 Task: Add a column "Priority".
Action: Mouse moved to (526, 329)
Screenshot: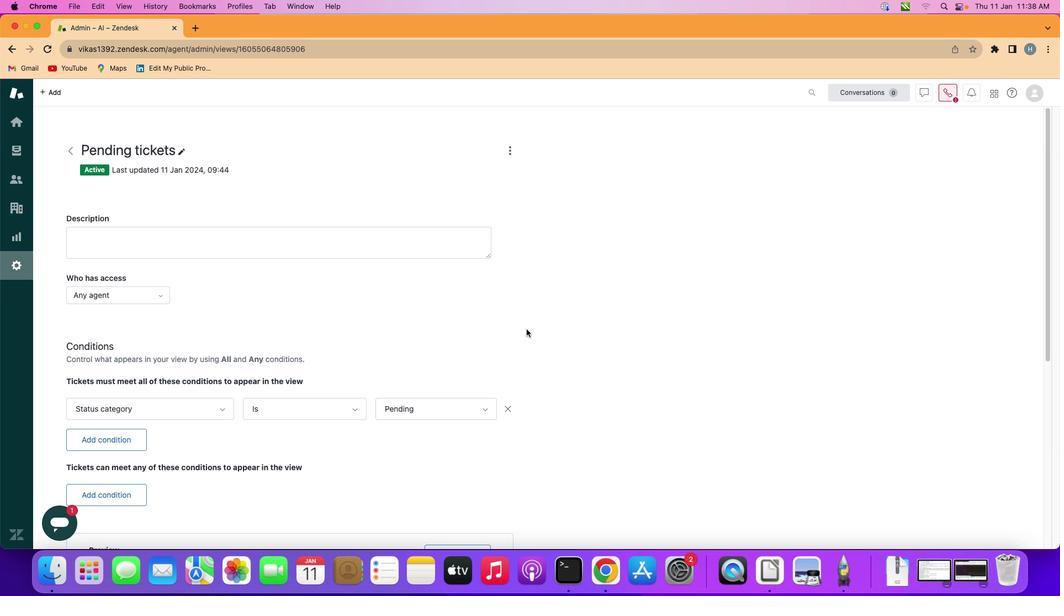 
Action: Mouse scrolled (526, 329) with delta (0, 0)
Screenshot: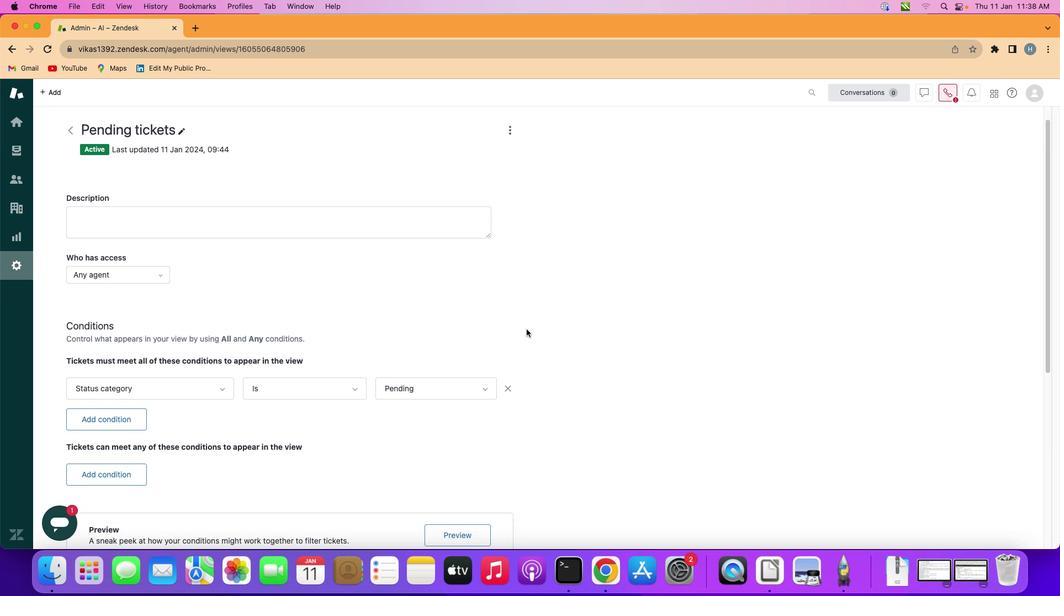 
Action: Mouse scrolled (526, 329) with delta (0, 0)
Screenshot: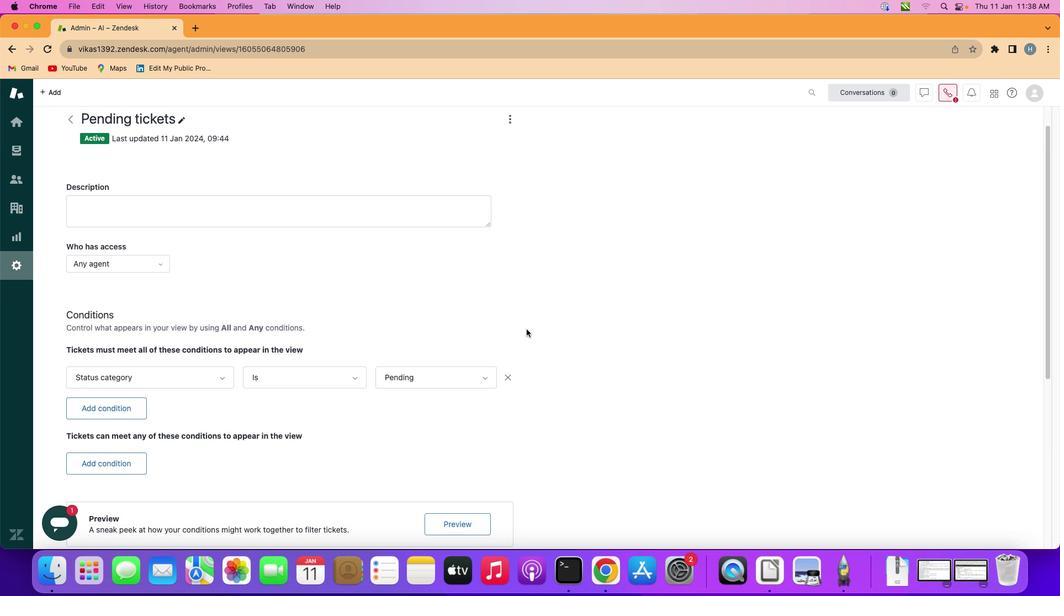 
Action: Mouse scrolled (526, 329) with delta (0, 0)
Screenshot: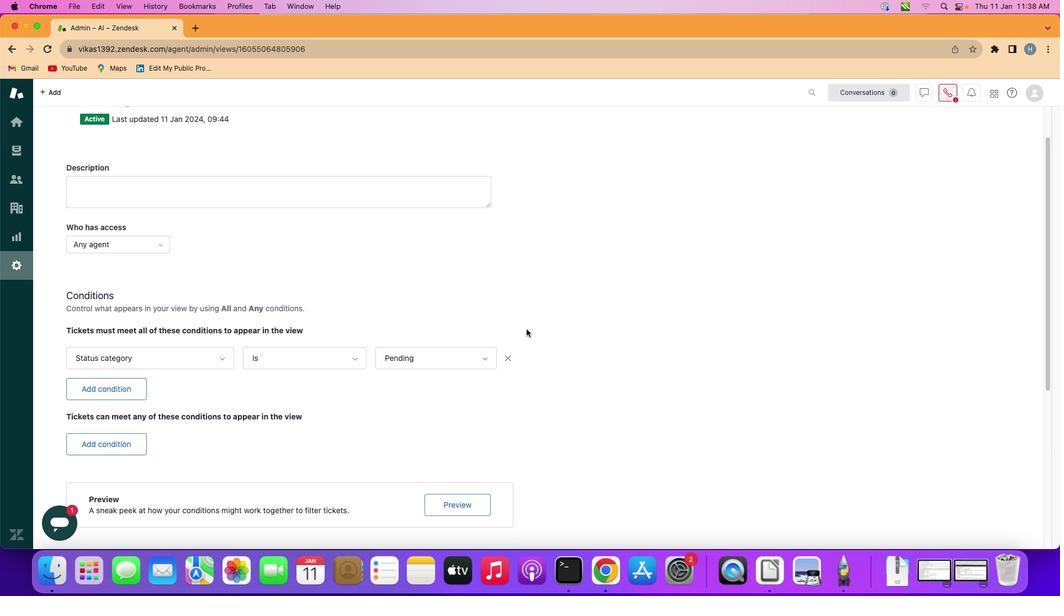 
Action: Mouse scrolled (526, 329) with delta (0, 0)
Screenshot: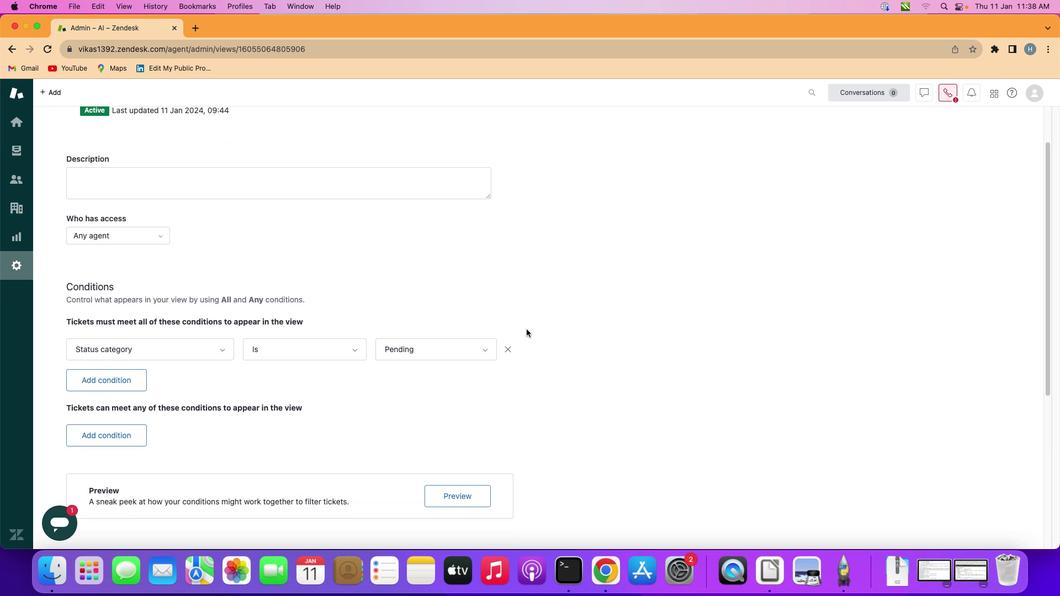 
Action: Mouse scrolled (526, 329) with delta (0, -1)
Screenshot: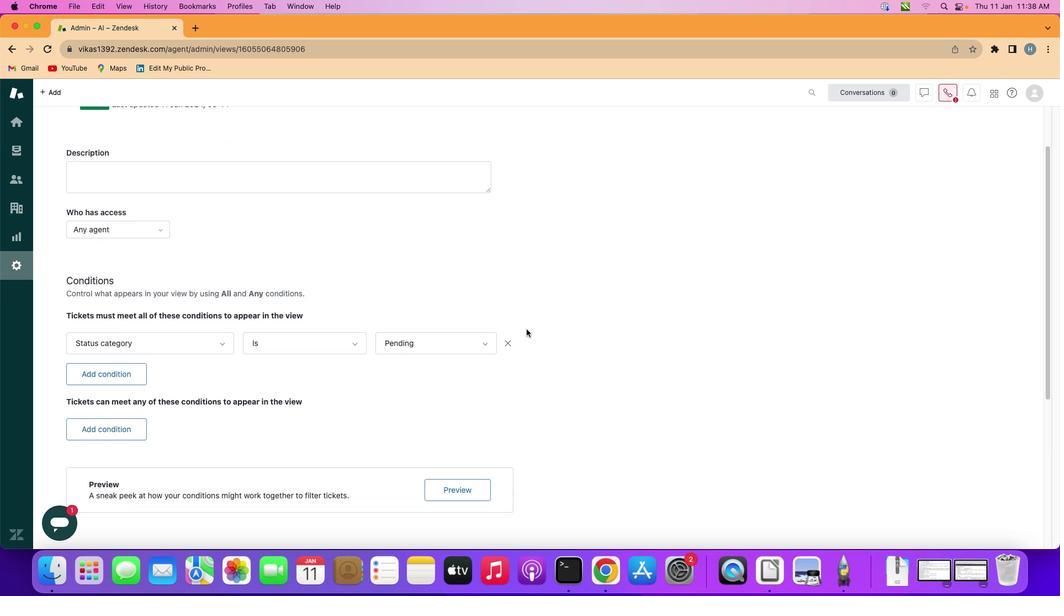 
Action: Mouse moved to (527, 329)
Screenshot: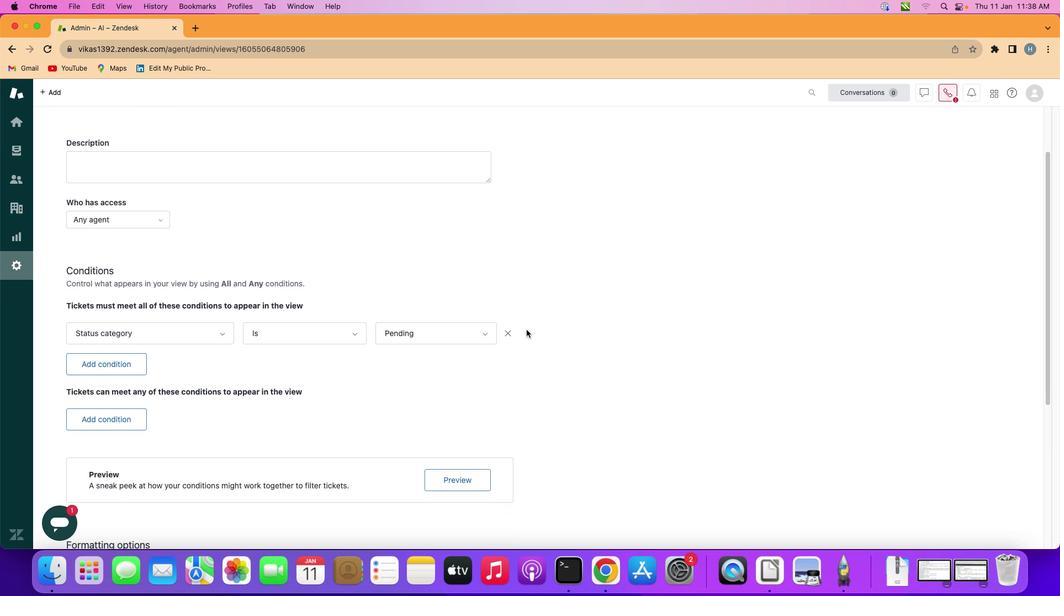 
Action: Mouse scrolled (527, 329) with delta (0, 0)
Screenshot: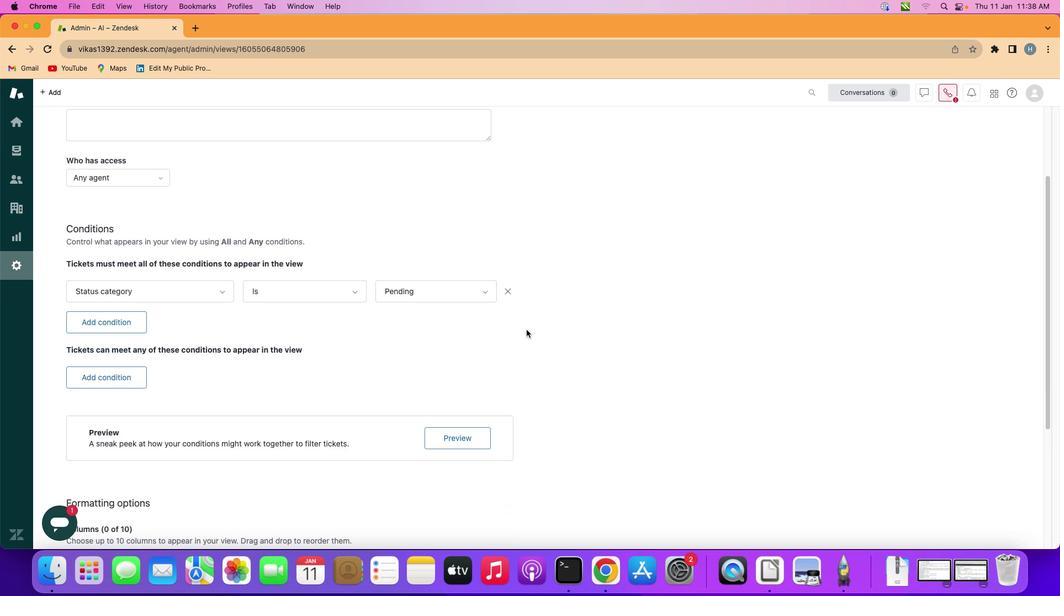 
Action: Mouse scrolled (527, 329) with delta (0, 0)
Screenshot: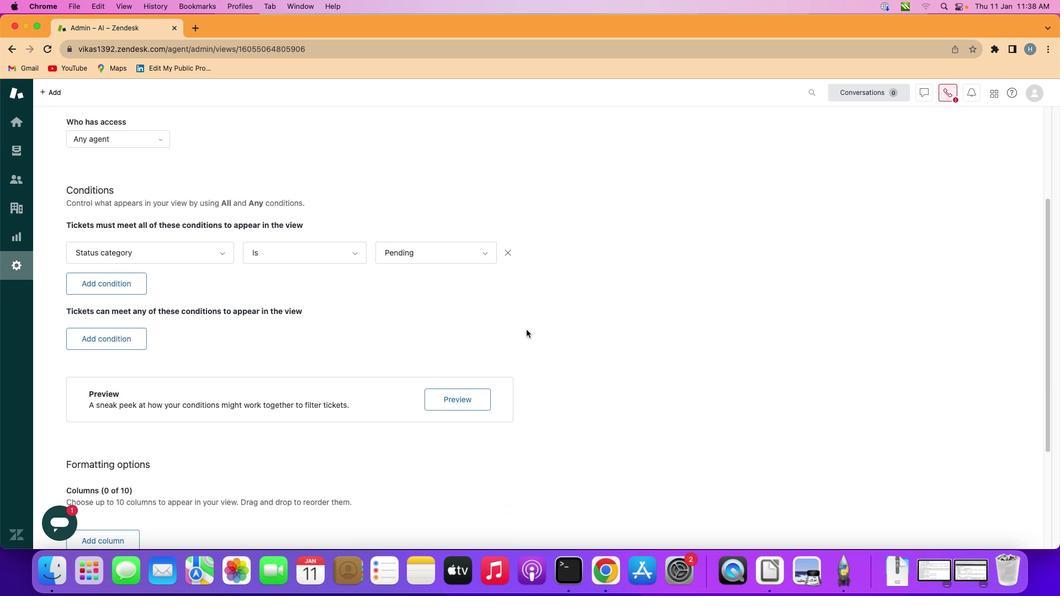 
Action: Mouse scrolled (527, 329) with delta (0, -1)
Screenshot: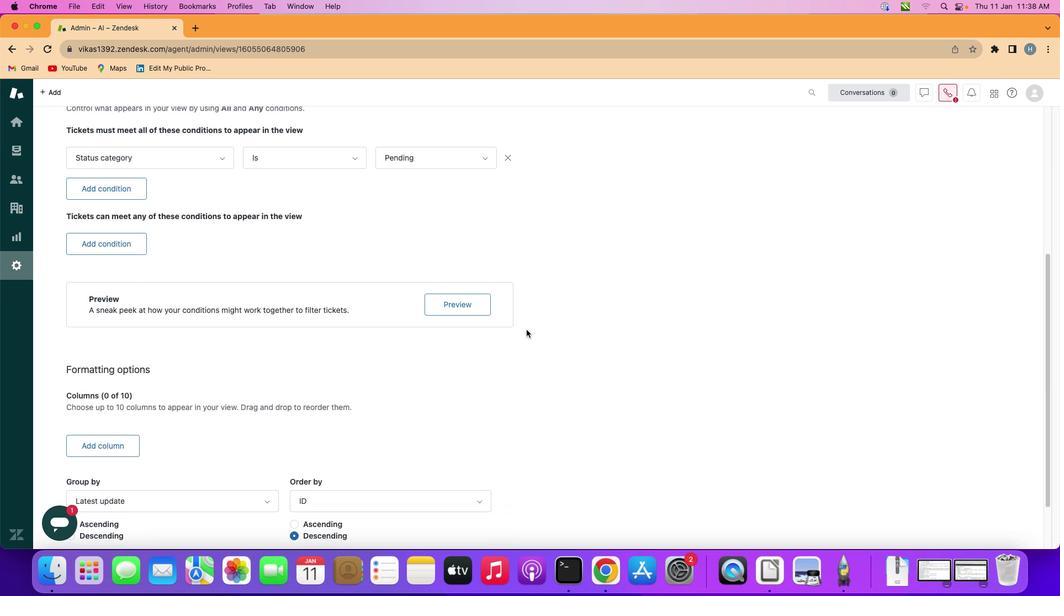 
Action: Mouse scrolled (527, 329) with delta (0, -1)
Screenshot: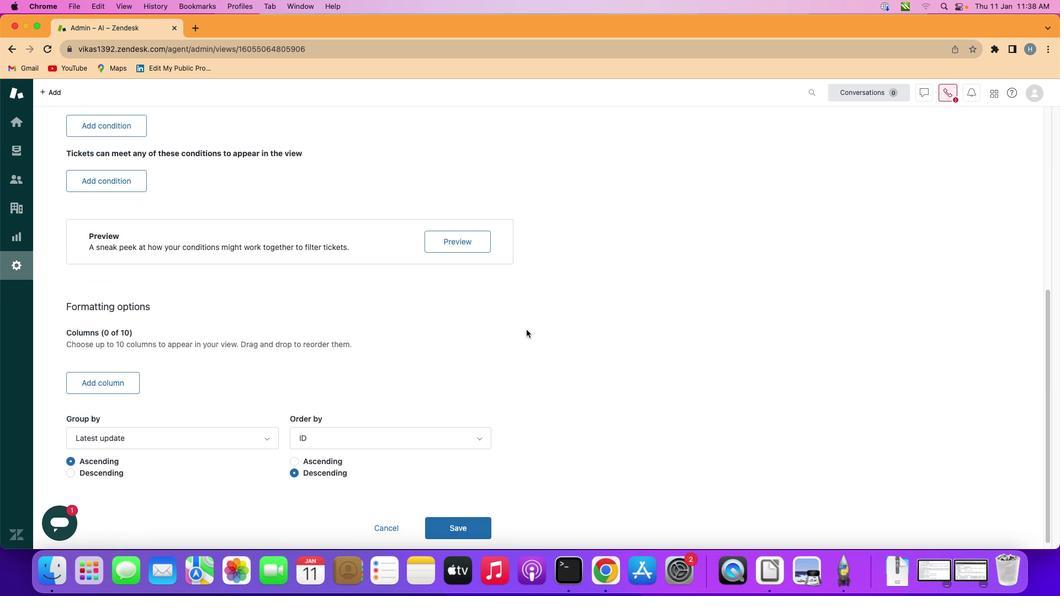 
Action: Mouse scrolled (527, 329) with delta (0, -2)
Screenshot: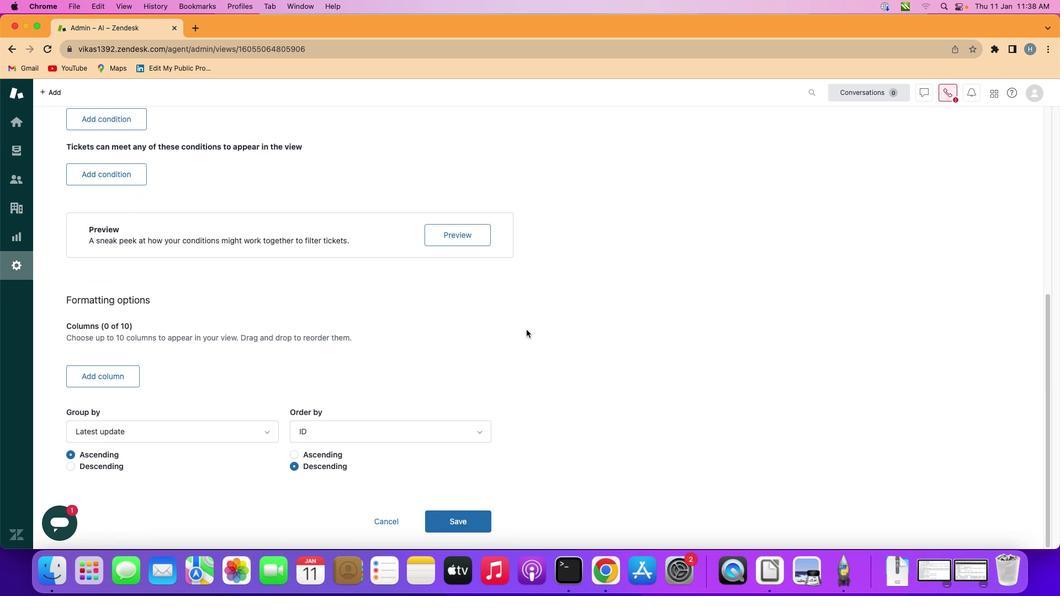 
Action: Mouse scrolled (527, 329) with delta (0, -2)
Screenshot: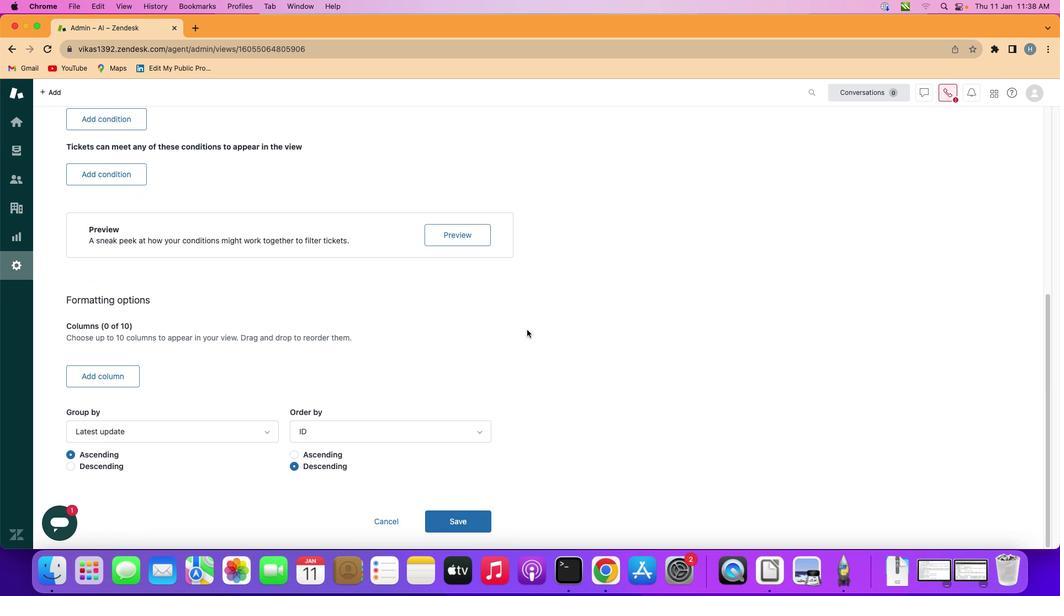 
Action: Mouse scrolled (527, 329) with delta (0, -2)
Screenshot: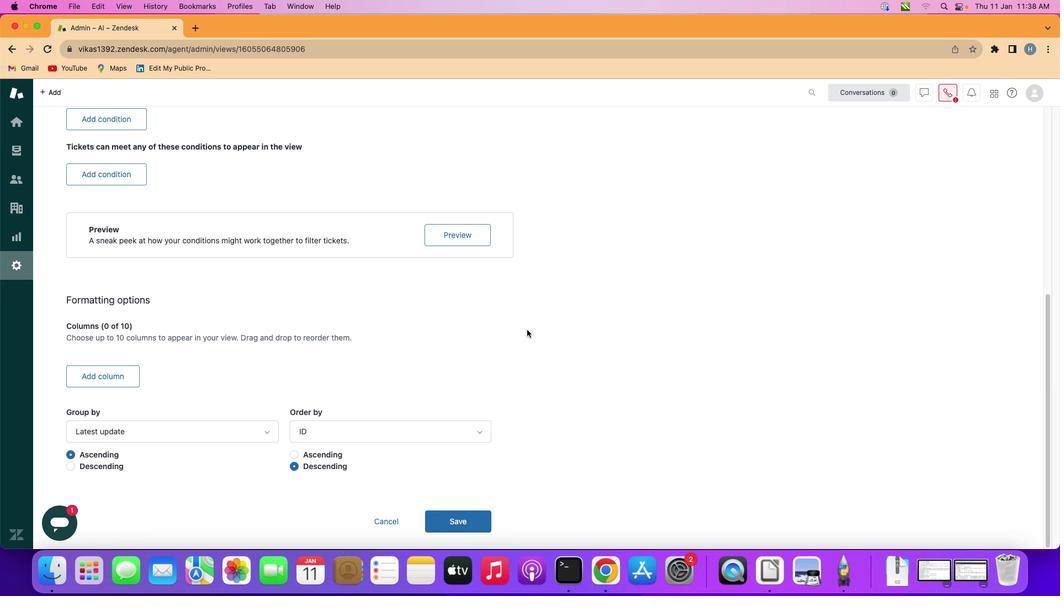 
Action: Mouse moved to (528, 329)
Screenshot: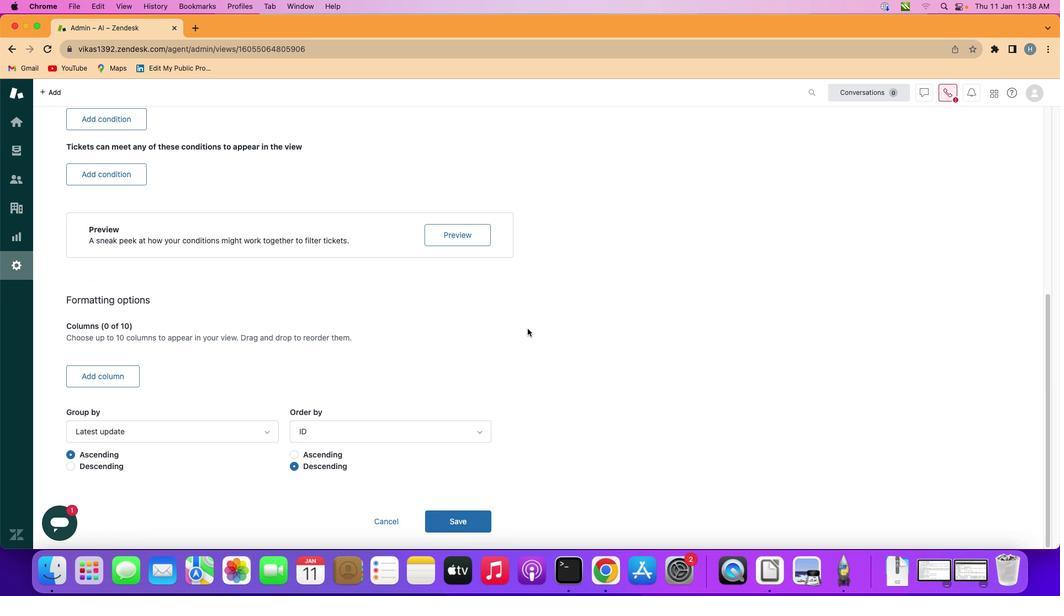
Action: Mouse scrolled (528, 329) with delta (0, 0)
Screenshot: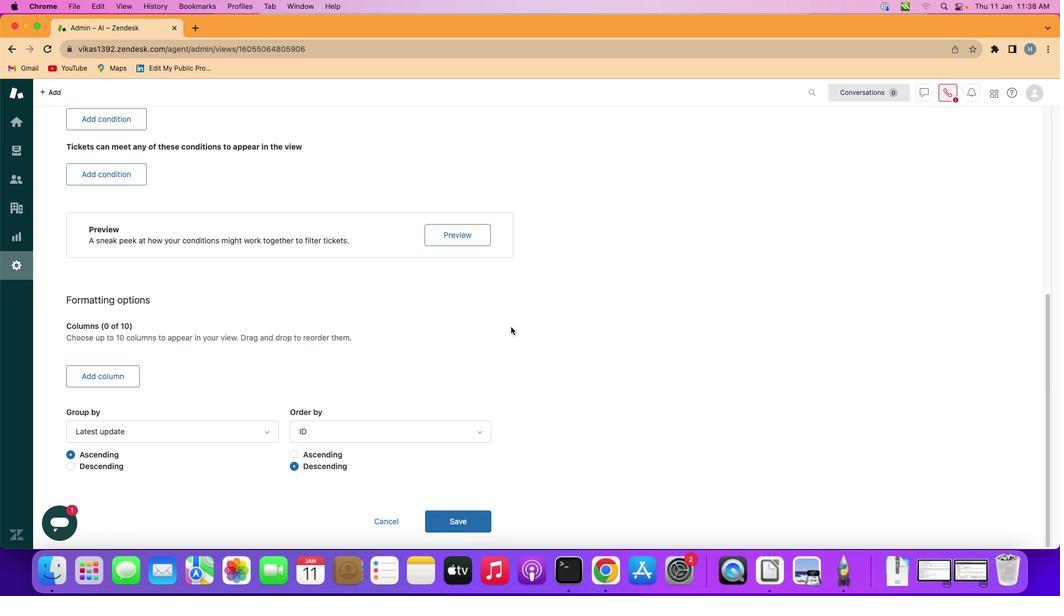 
Action: Mouse scrolled (528, 329) with delta (0, 0)
Screenshot: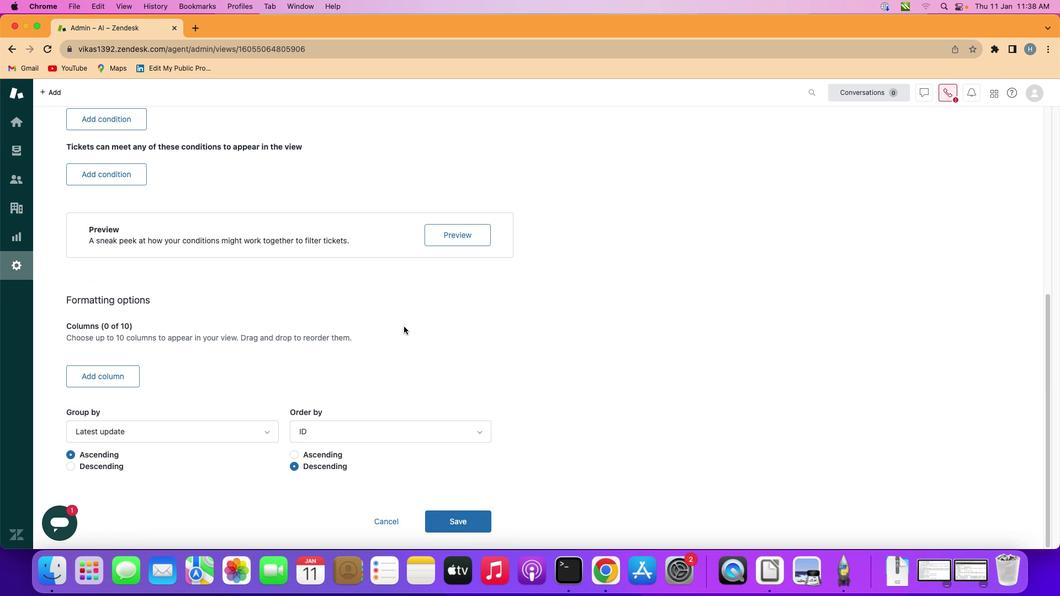 
Action: Mouse scrolled (528, 329) with delta (0, 0)
Screenshot: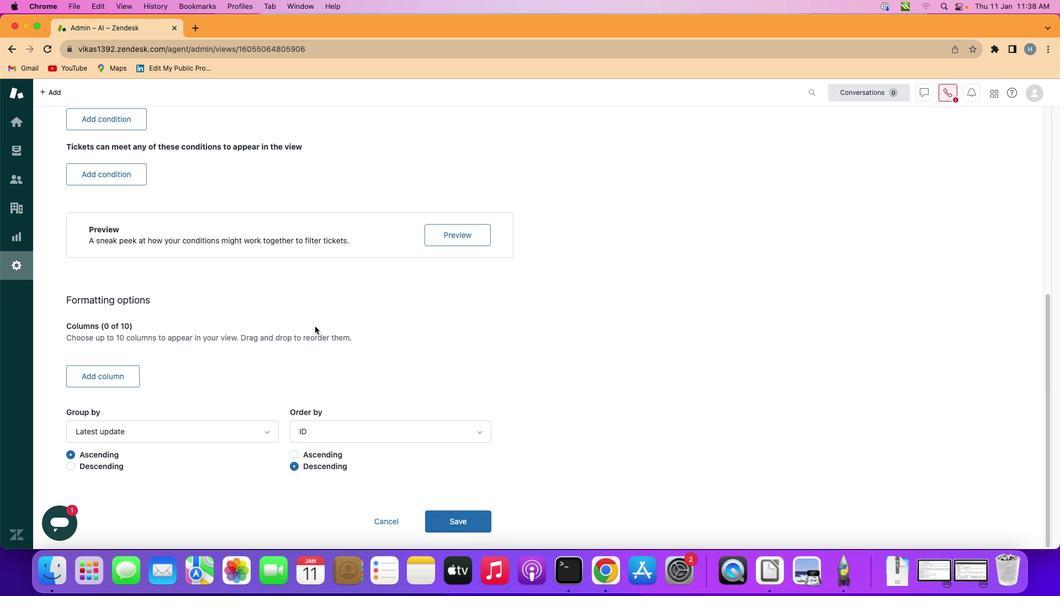
Action: Mouse moved to (104, 368)
Screenshot: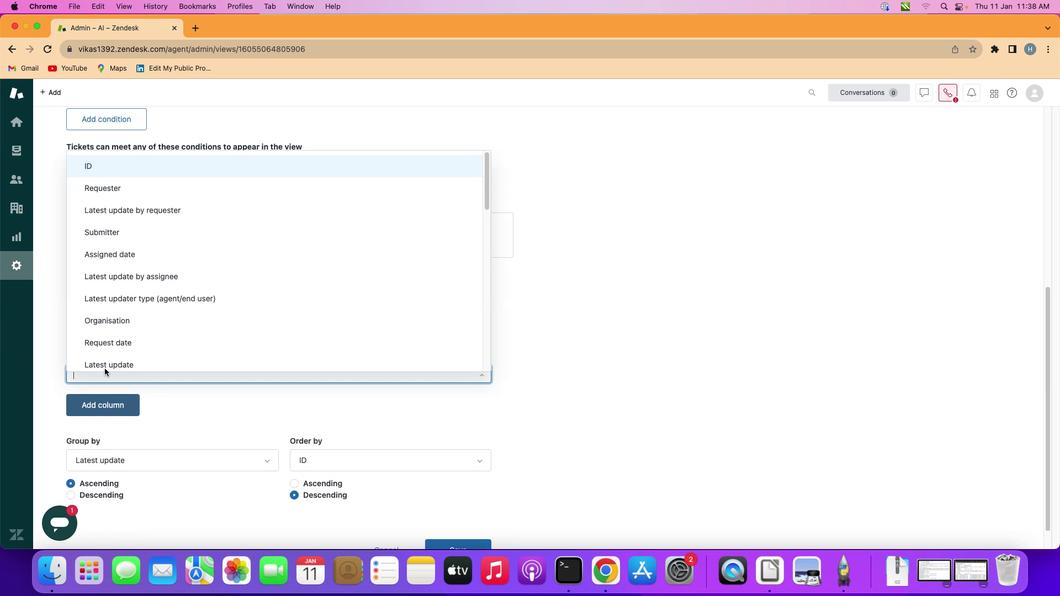 
Action: Mouse pressed left at (104, 368)
Screenshot: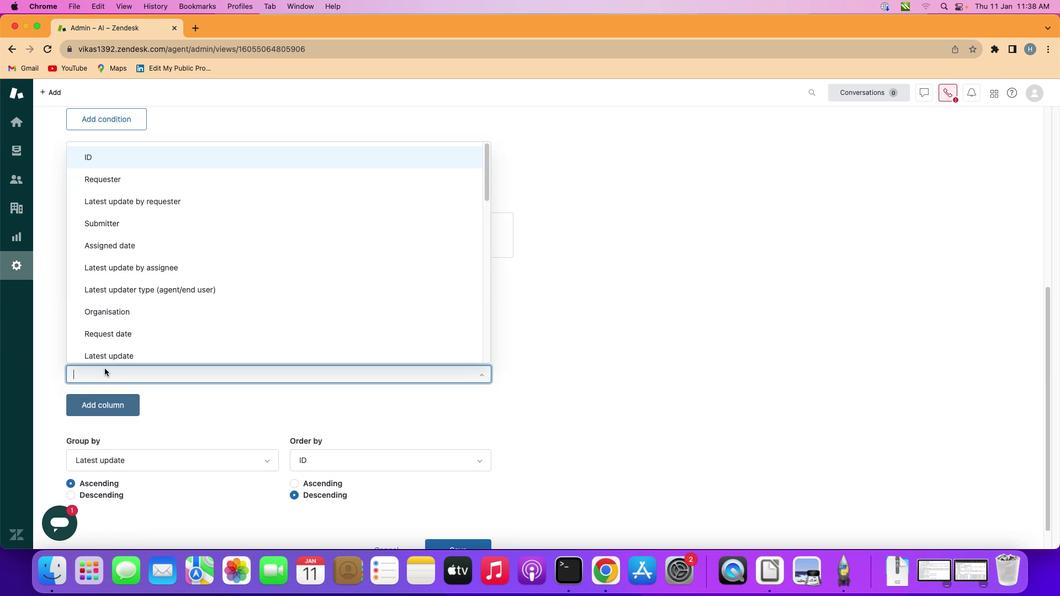 
Action: Mouse moved to (219, 314)
Screenshot: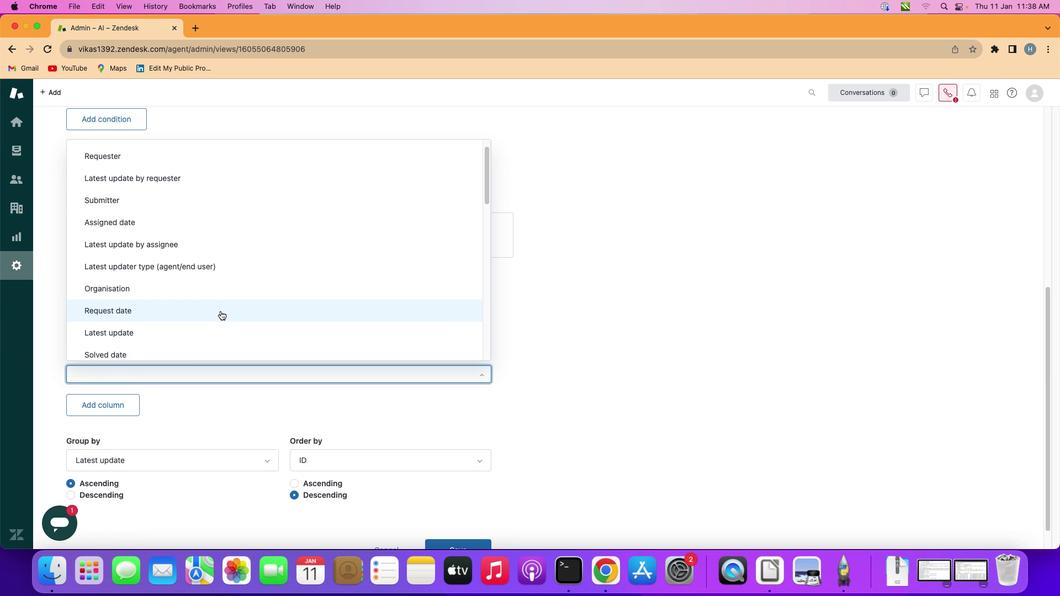 
Action: Mouse scrolled (219, 314) with delta (0, 0)
Screenshot: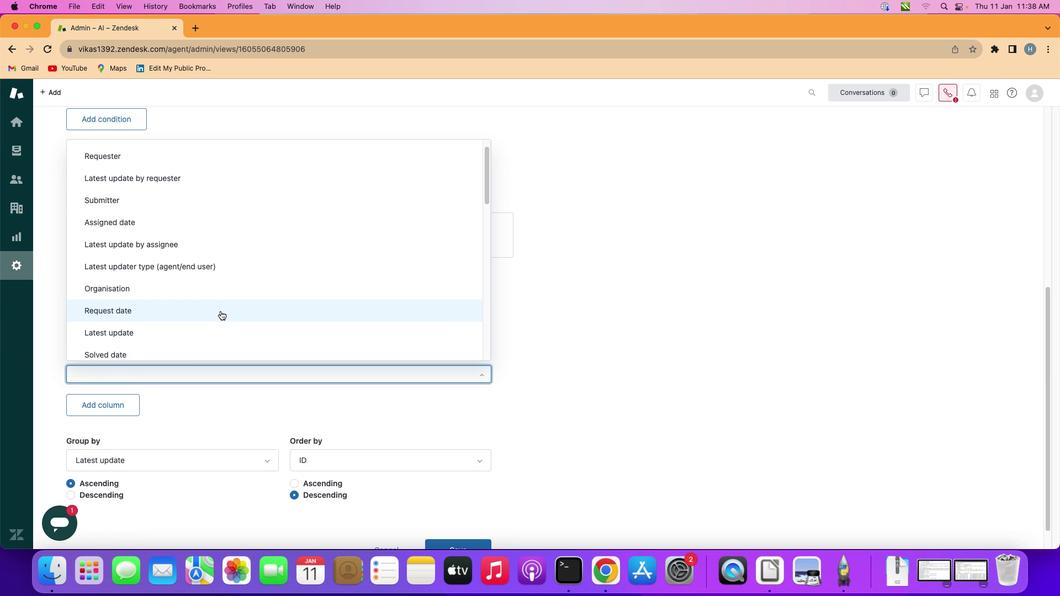 
Action: Mouse scrolled (219, 314) with delta (0, 0)
Screenshot: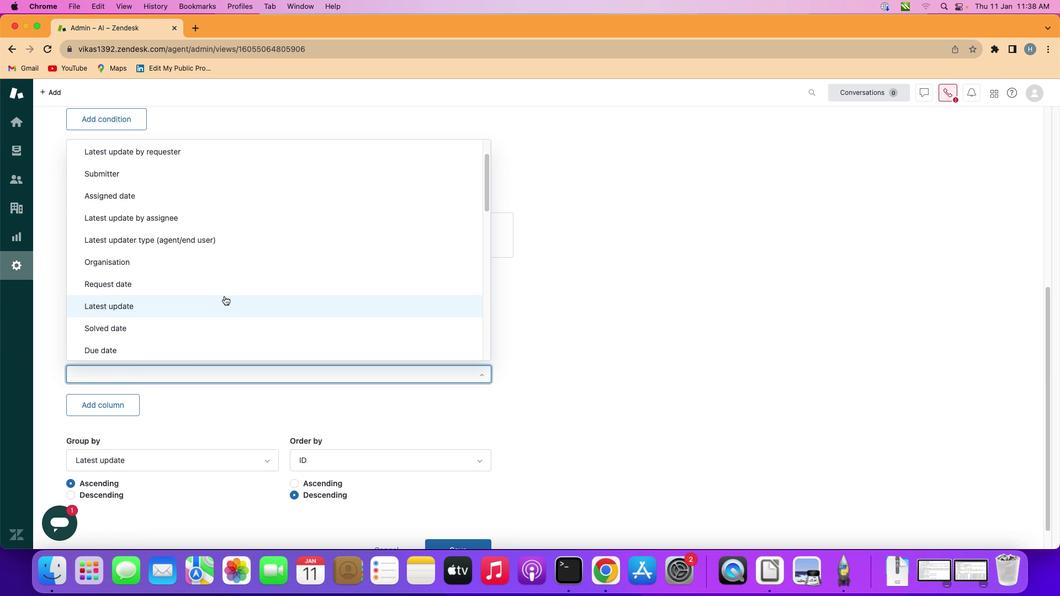 
Action: Mouse scrolled (219, 314) with delta (0, 0)
Screenshot: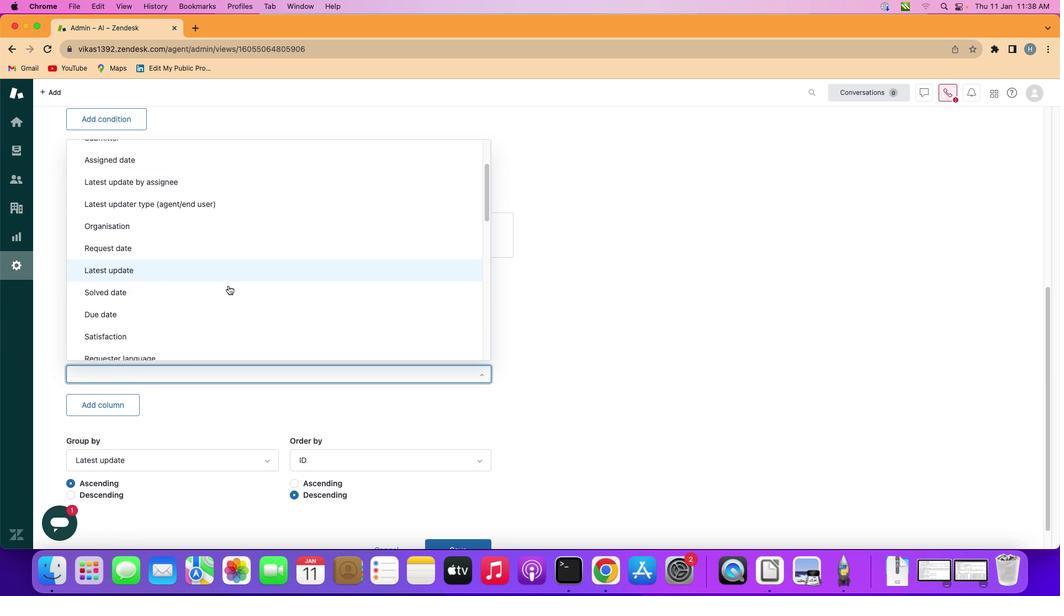 
Action: Mouse moved to (220, 311)
Screenshot: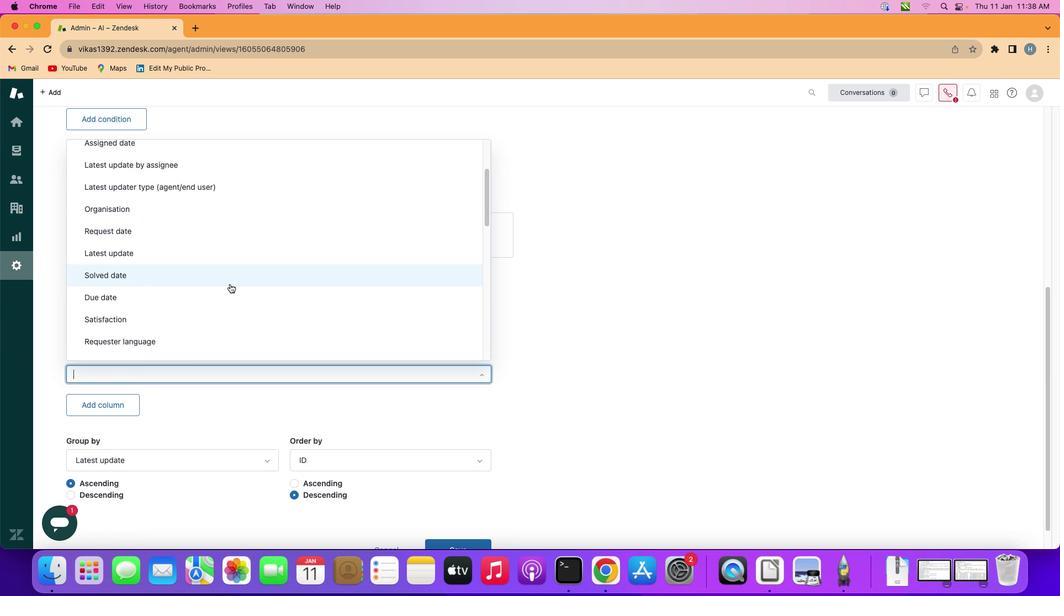 
Action: Mouse scrolled (220, 311) with delta (0, -1)
Screenshot: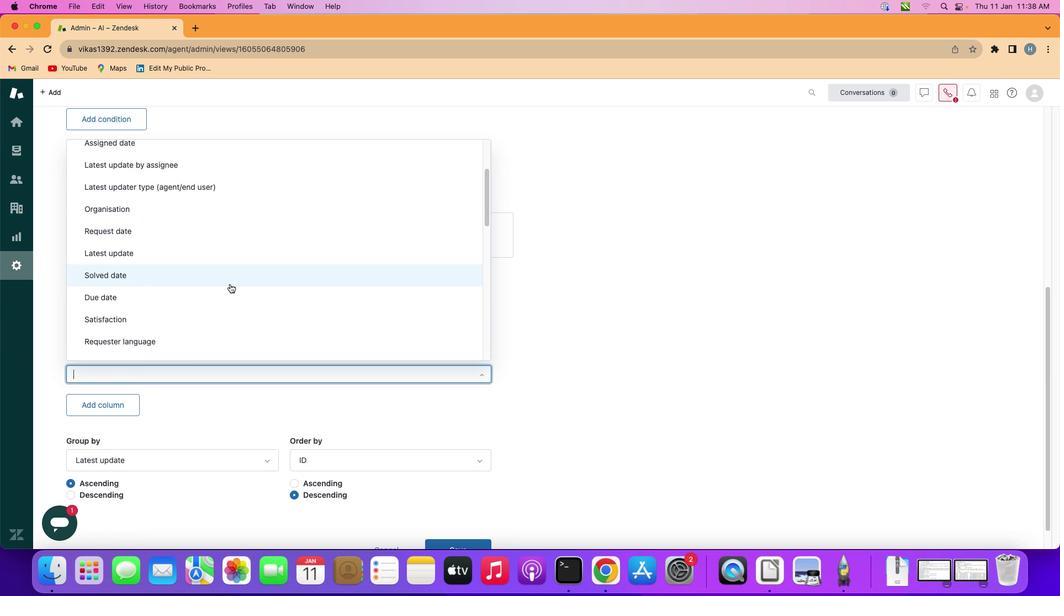 
Action: Mouse moved to (236, 282)
Screenshot: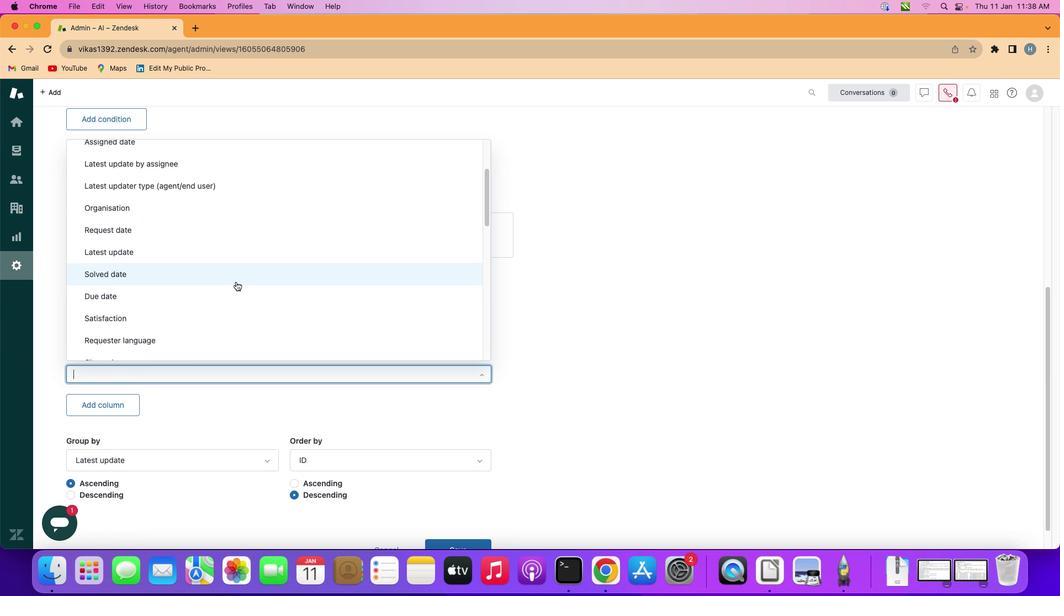 
Action: Mouse scrolled (236, 282) with delta (0, 0)
Screenshot: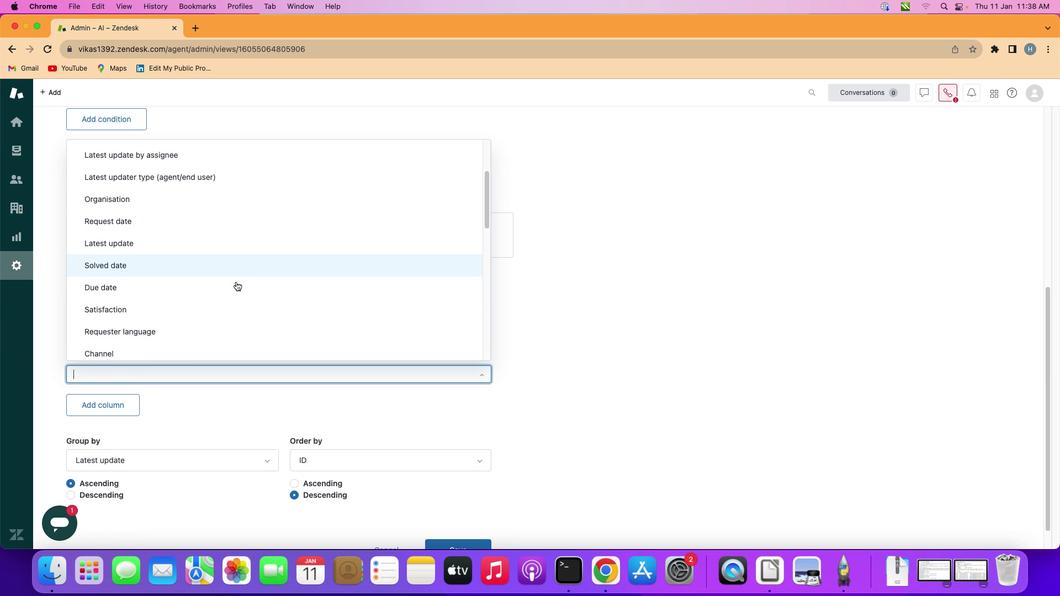 
Action: Mouse scrolled (236, 282) with delta (0, 0)
Screenshot: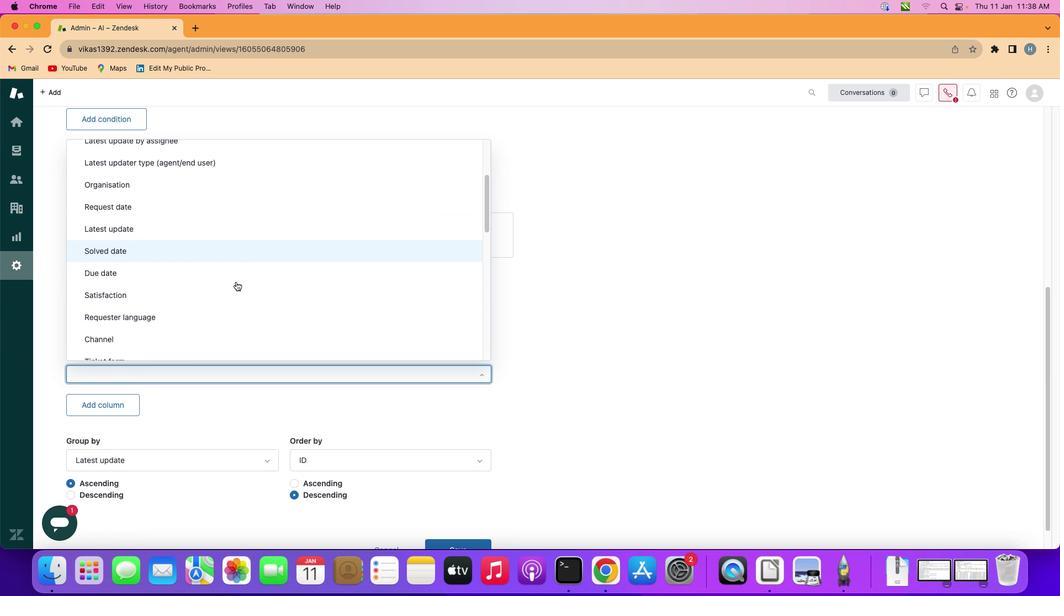 
Action: Mouse scrolled (236, 282) with delta (0, 0)
Screenshot: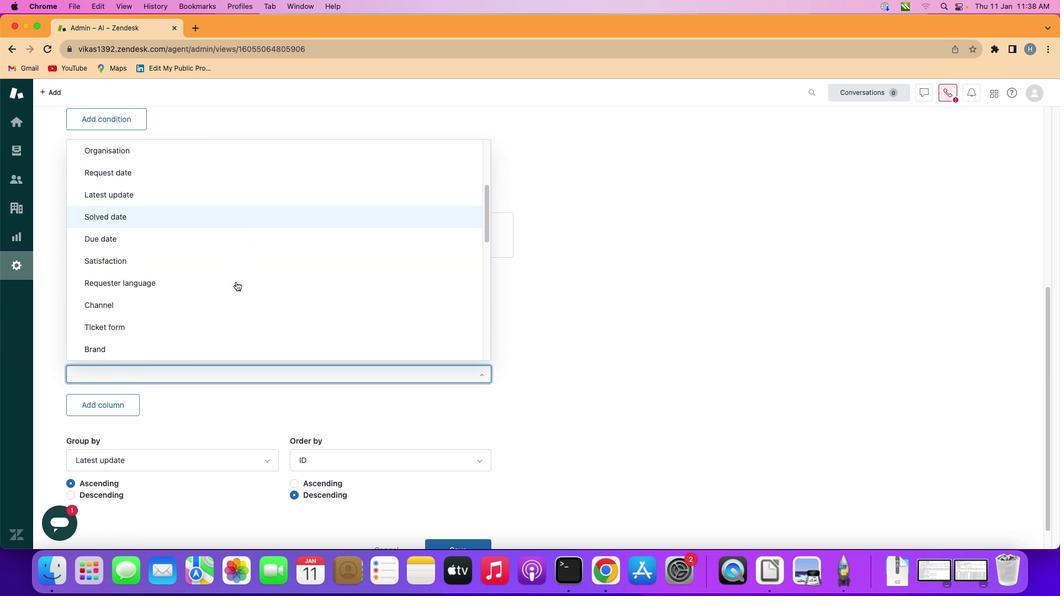 
Action: Mouse scrolled (236, 282) with delta (0, 0)
Screenshot: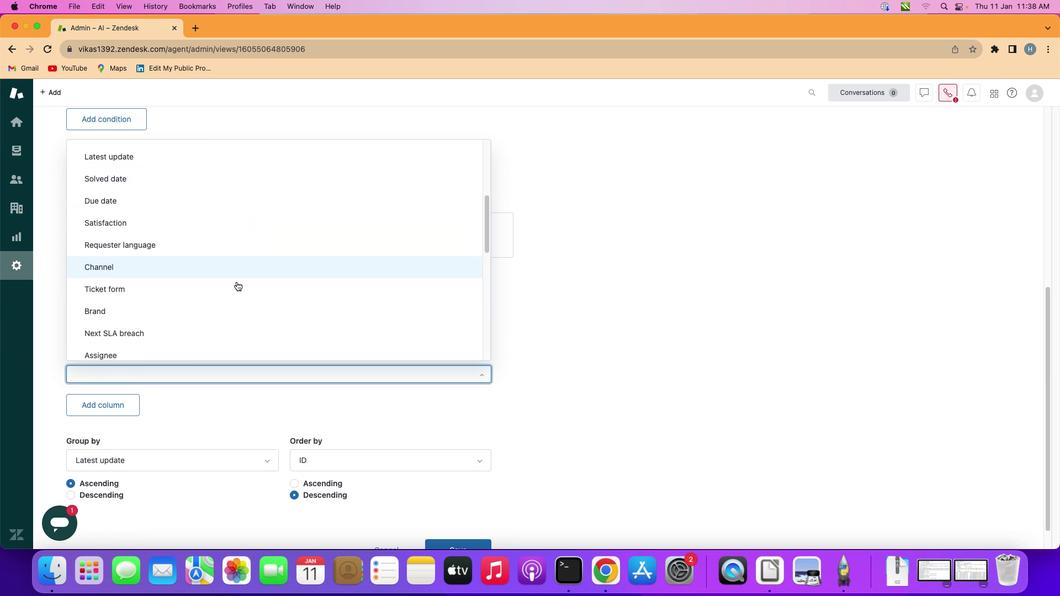 
Action: Mouse scrolled (236, 282) with delta (0, 0)
Screenshot: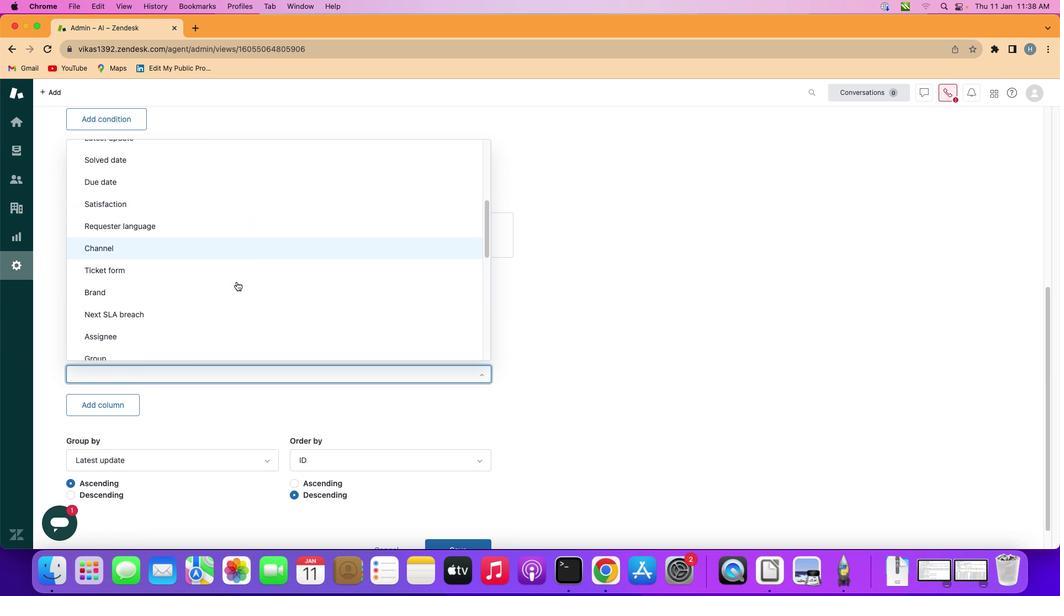 
Action: Mouse moved to (236, 281)
Screenshot: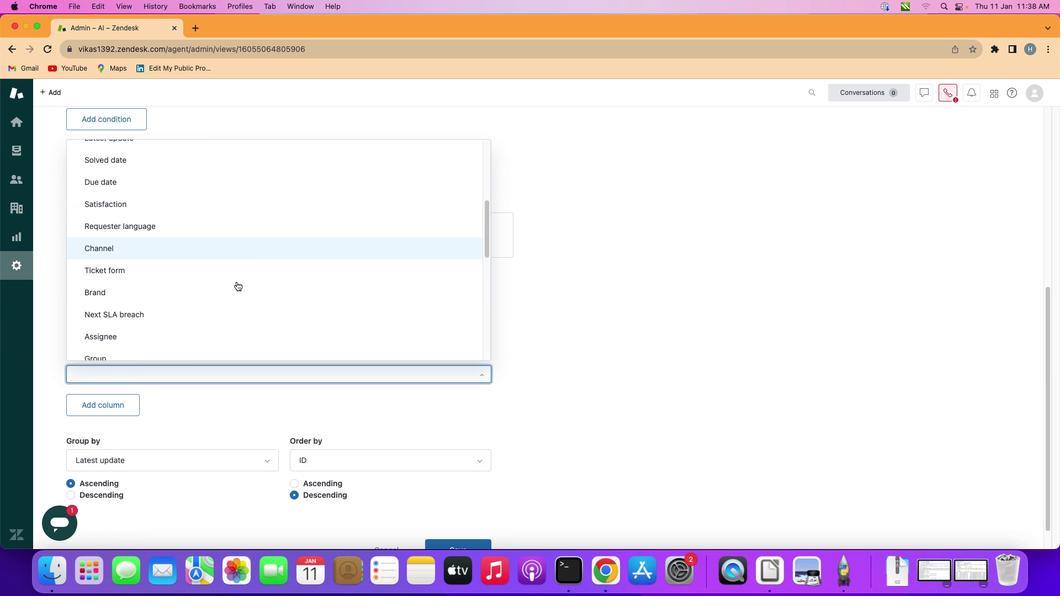 
Action: Mouse scrolled (236, 281) with delta (0, 0)
Screenshot: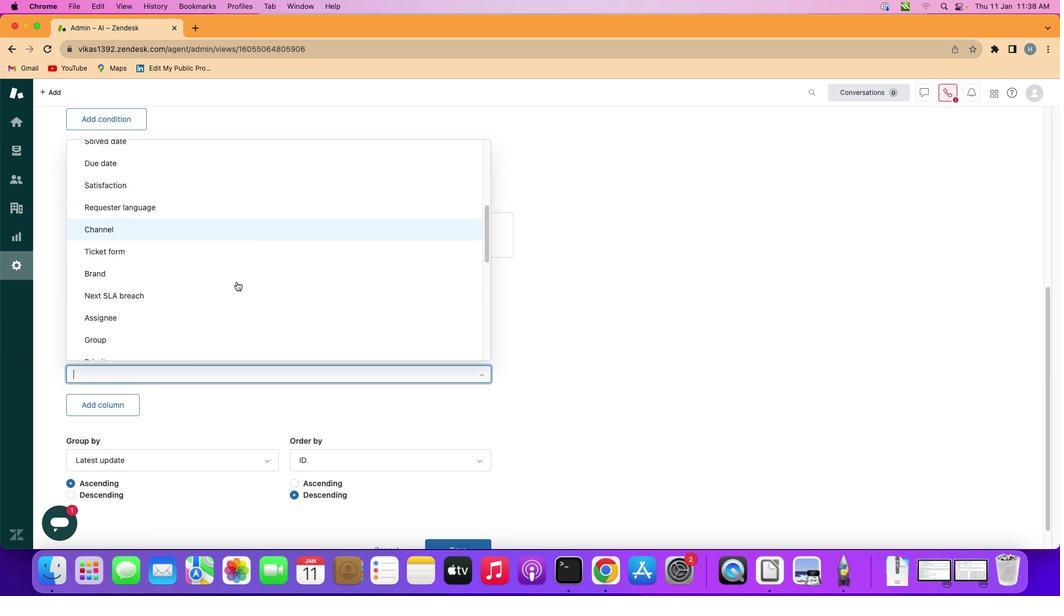 
Action: Mouse scrolled (236, 281) with delta (0, 0)
Screenshot: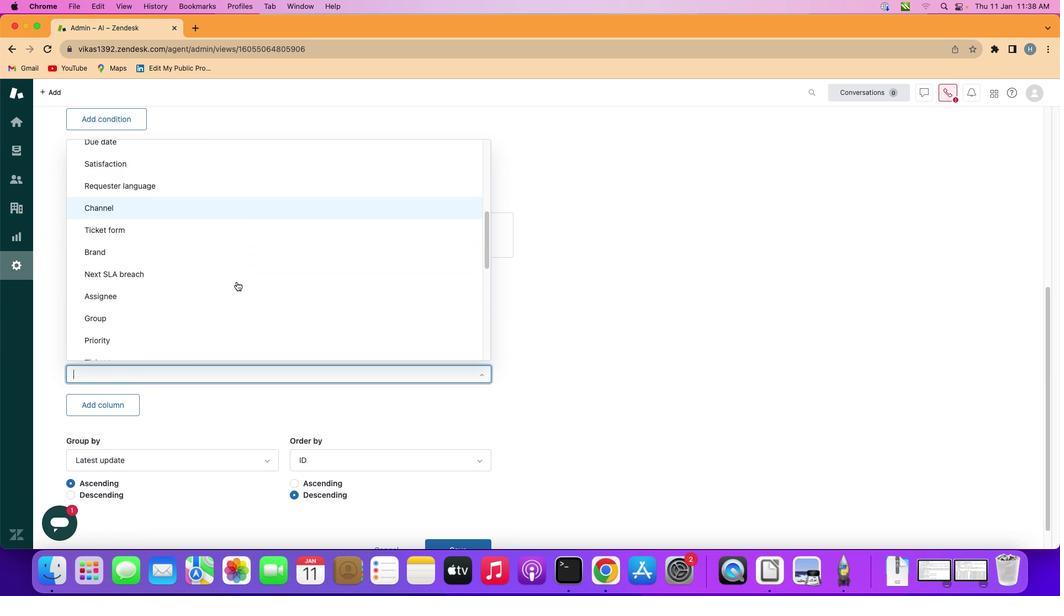 
Action: Mouse scrolled (236, 281) with delta (0, 0)
Screenshot: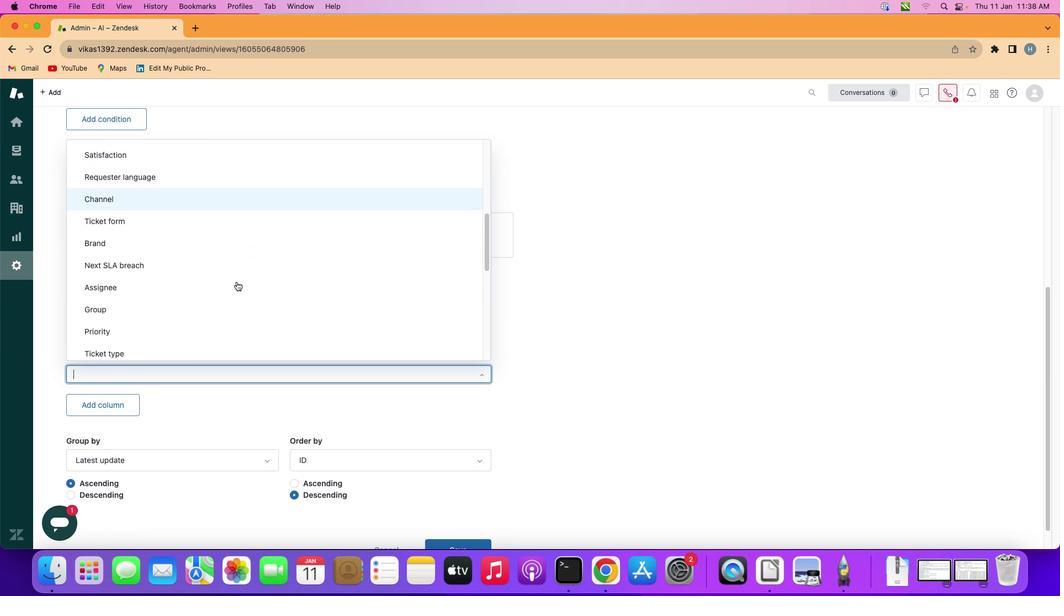
Action: Mouse scrolled (236, 281) with delta (0, 0)
Screenshot: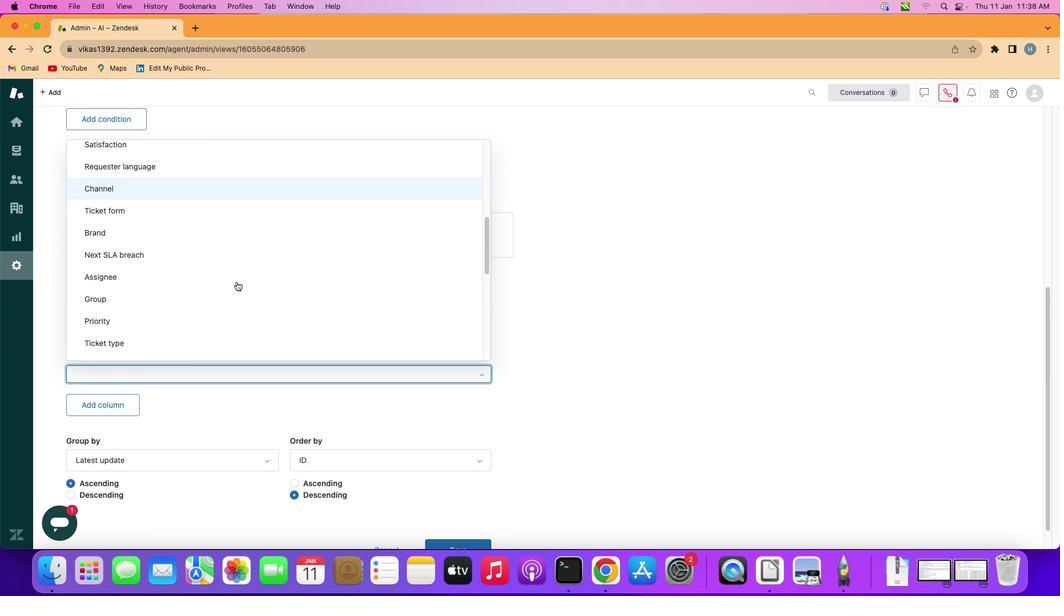 
Action: Mouse scrolled (236, 281) with delta (0, 0)
Screenshot: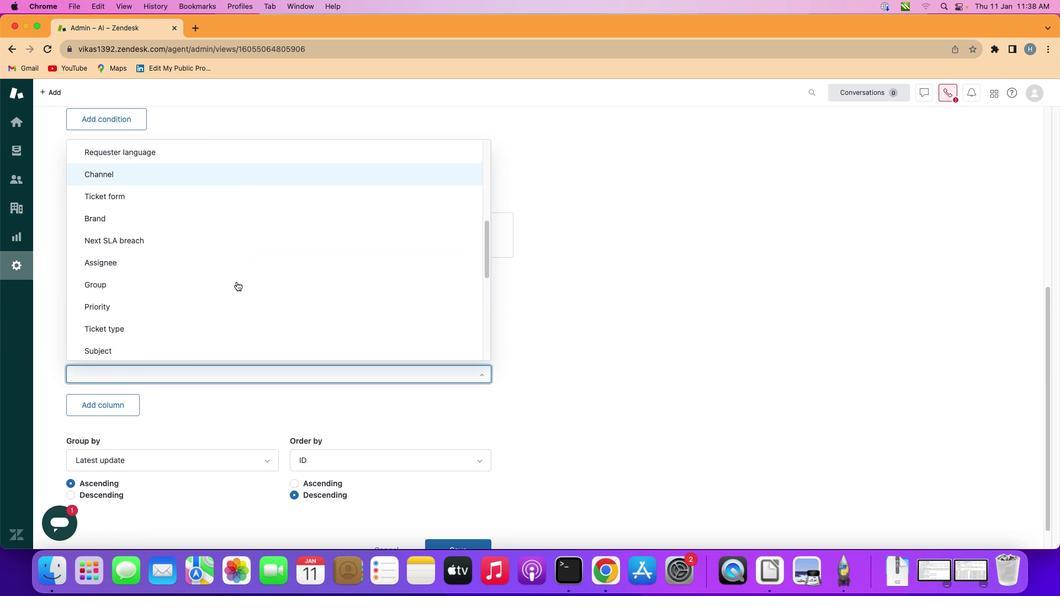 
Action: Mouse scrolled (236, 281) with delta (0, 0)
Screenshot: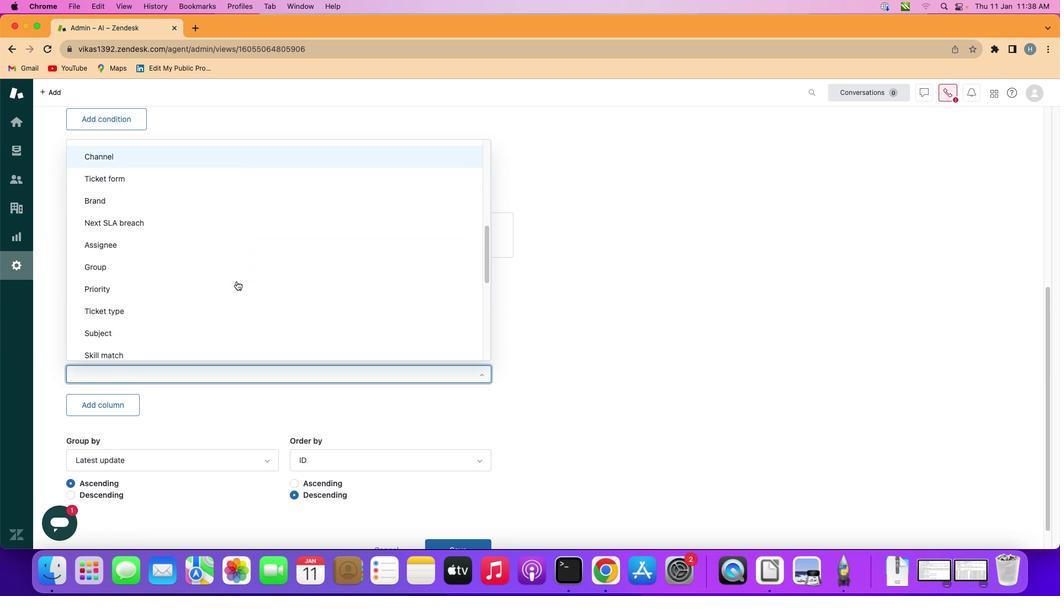 
Action: Mouse scrolled (236, 281) with delta (0, 0)
Screenshot: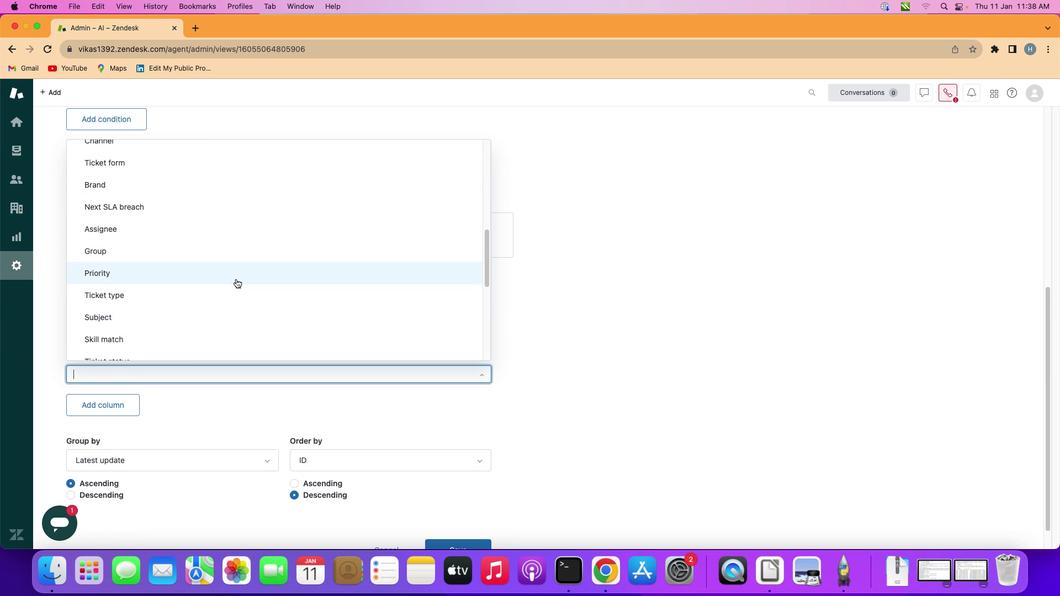 
Action: Mouse moved to (225, 275)
Screenshot: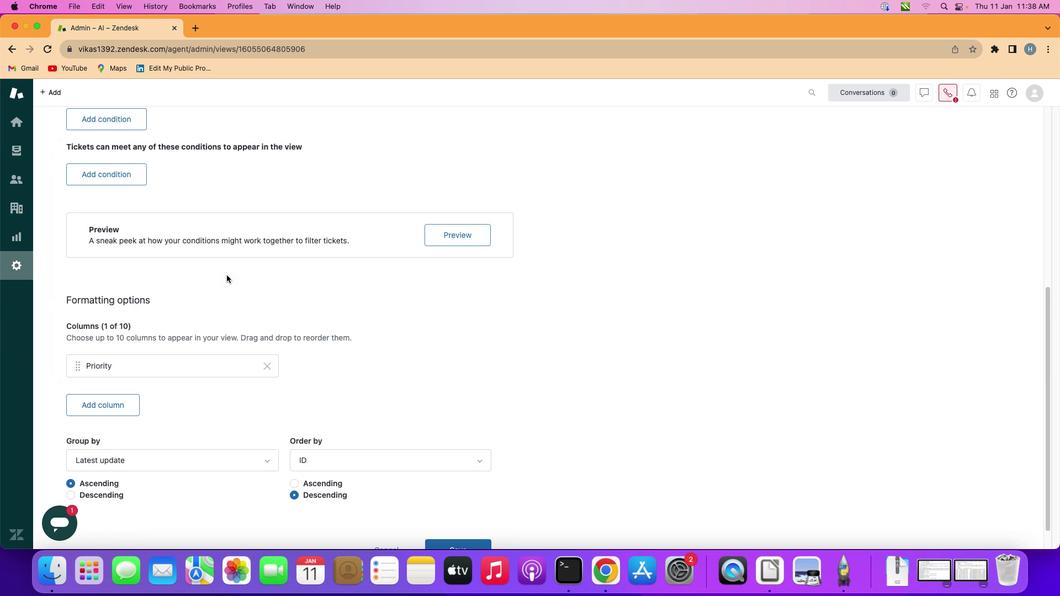 
Action: Mouse pressed left at (225, 275)
Screenshot: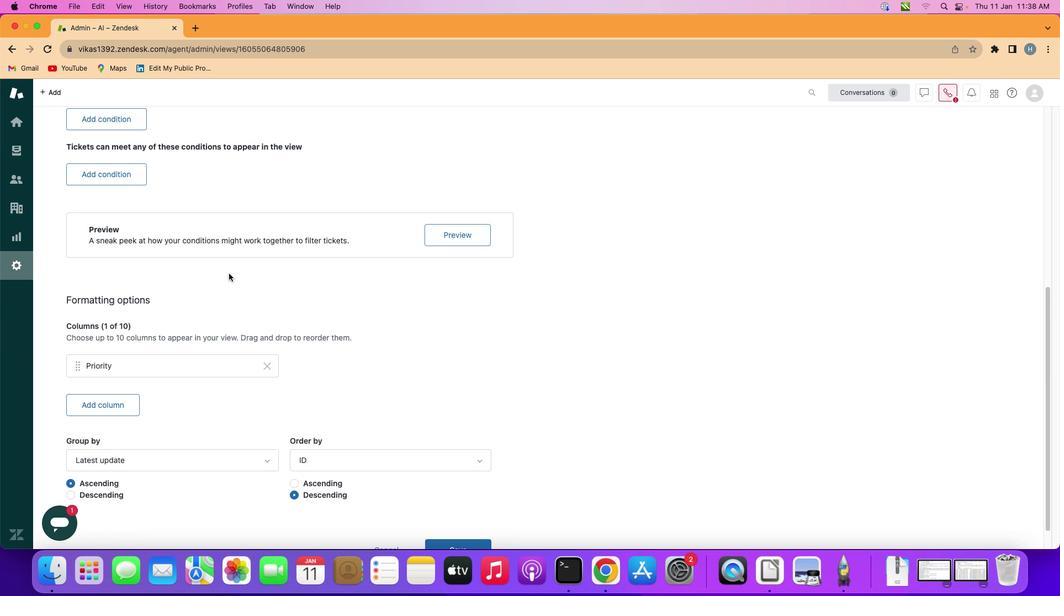 
Action: Mouse moved to (229, 274)
Screenshot: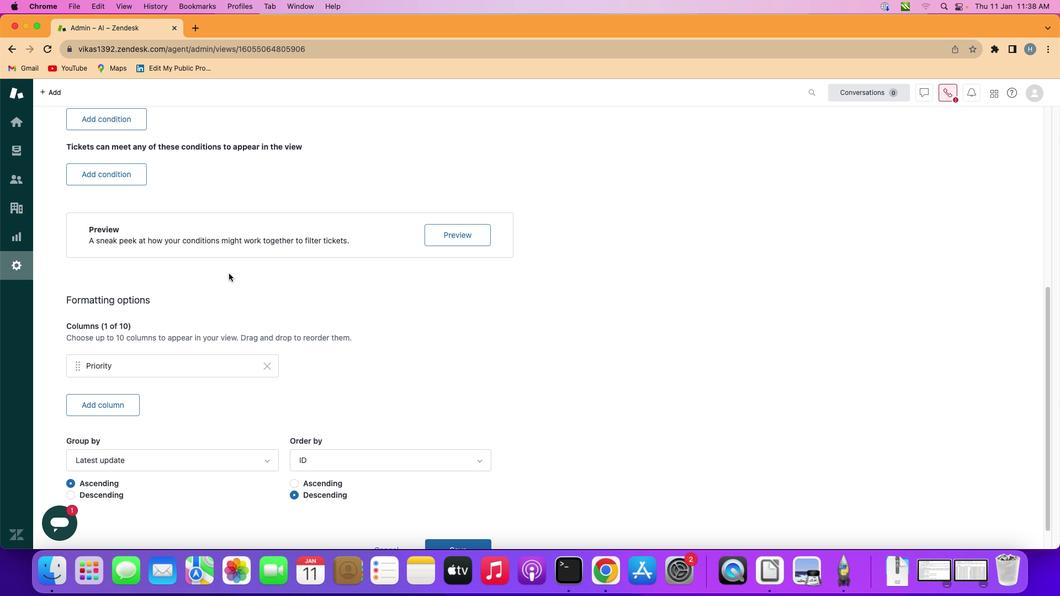 
